 Task: Set the CDDB Server to freedb.videolan.org.
Action: Mouse moved to (118, 22)
Screenshot: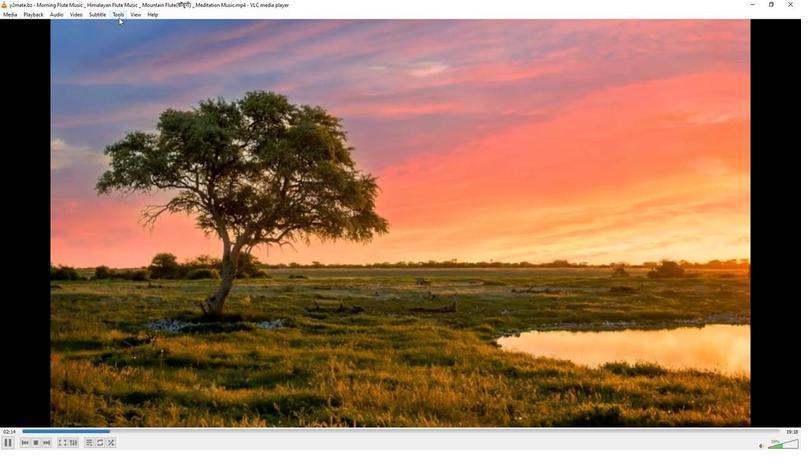 
Action: Mouse pressed left at (118, 22)
Screenshot: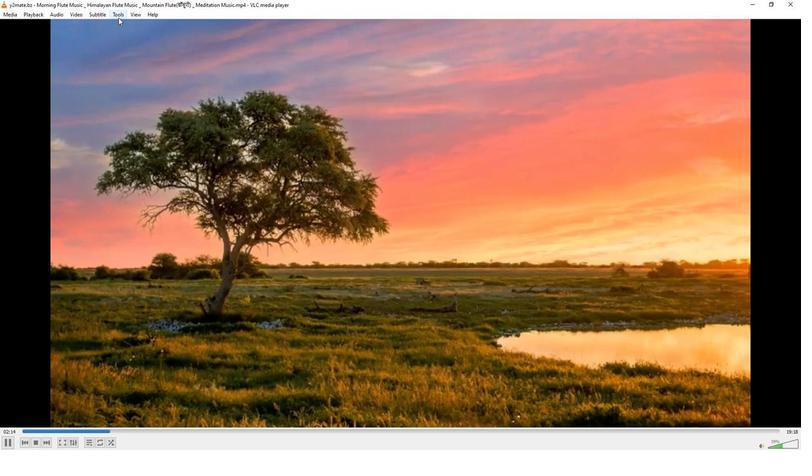 
Action: Mouse moved to (132, 116)
Screenshot: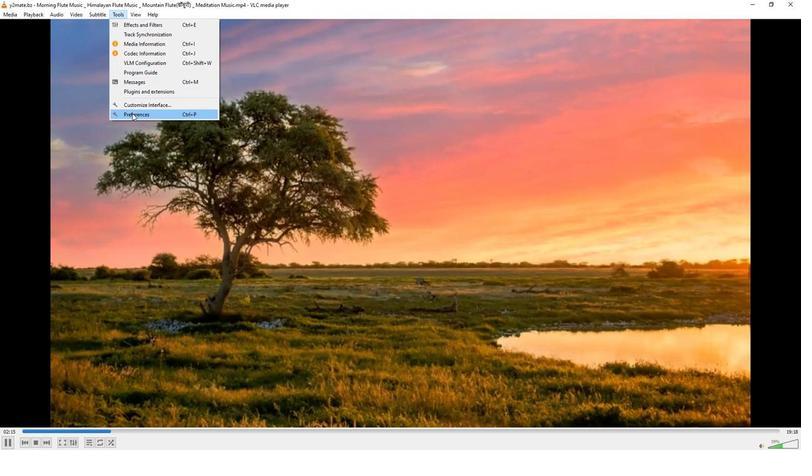 
Action: Mouse pressed left at (132, 116)
Screenshot: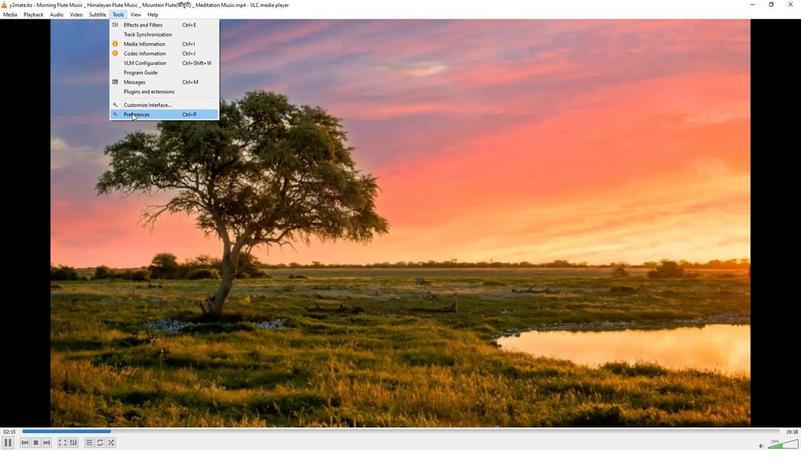 
Action: Mouse moved to (269, 364)
Screenshot: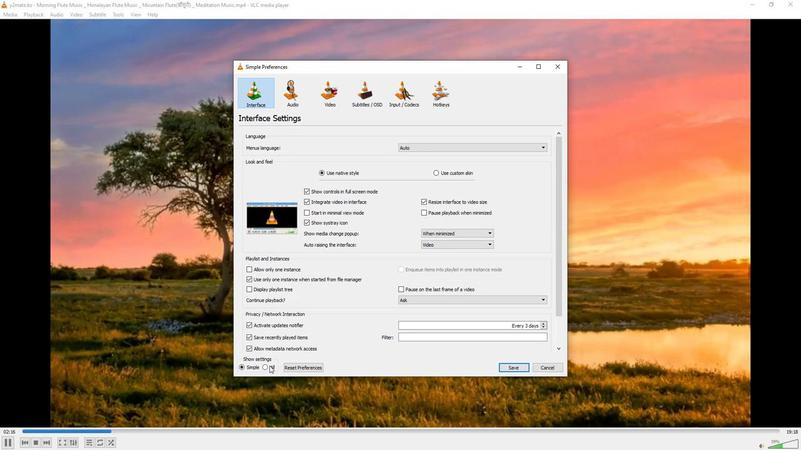 
Action: Mouse pressed left at (269, 364)
Screenshot: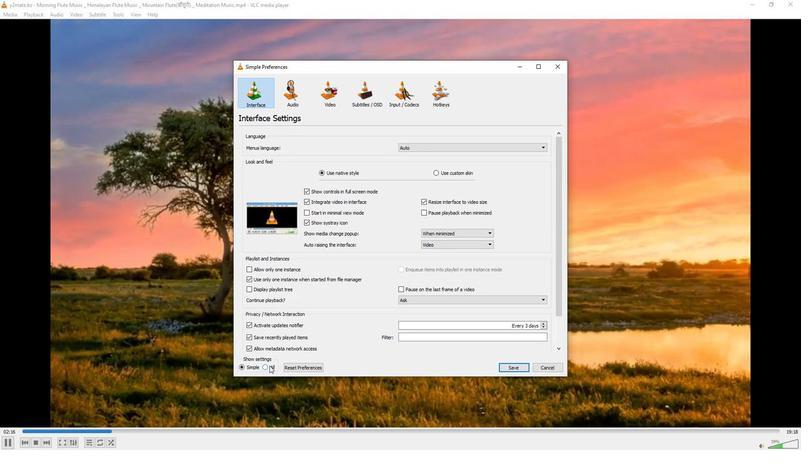 
Action: Mouse moved to (254, 228)
Screenshot: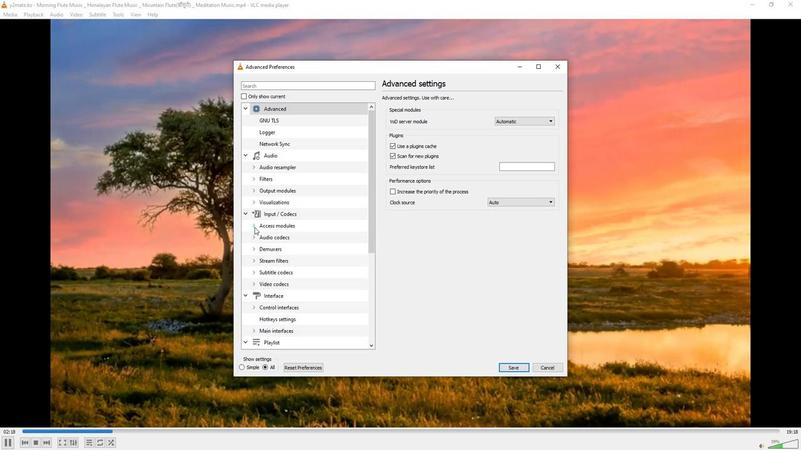 
Action: Mouse pressed left at (254, 228)
Screenshot: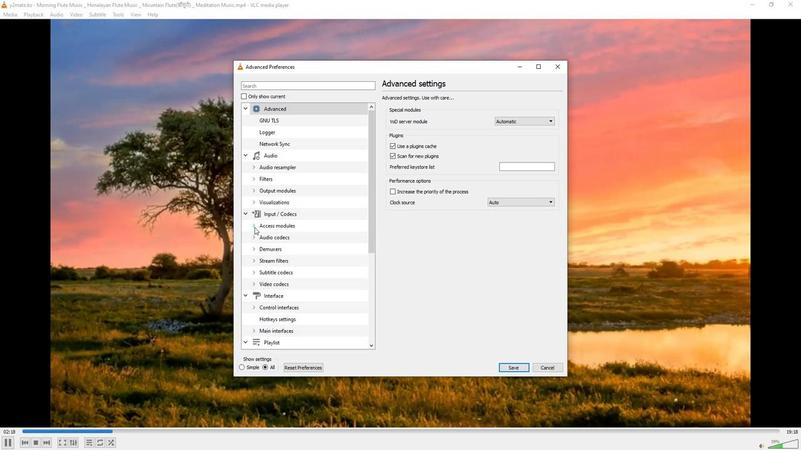 
Action: Mouse moved to (264, 234)
Screenshot: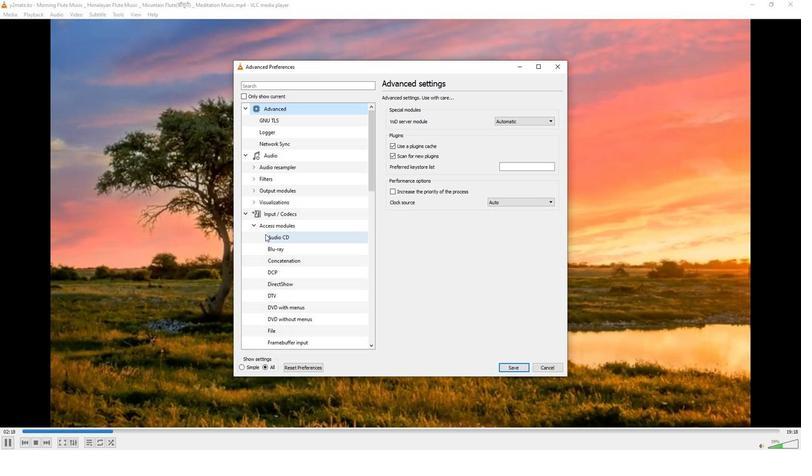 
Action: Mouse pressed left at (264, 234)
Screenshot: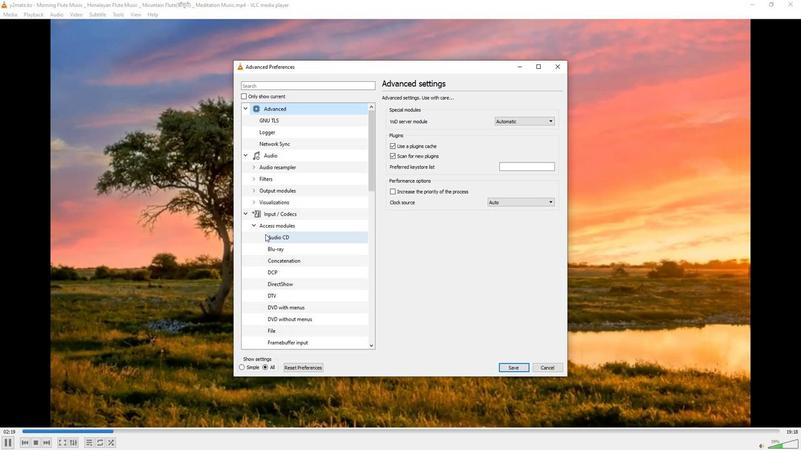 
Action: Mouse moved to (520, 138)
Screenshot: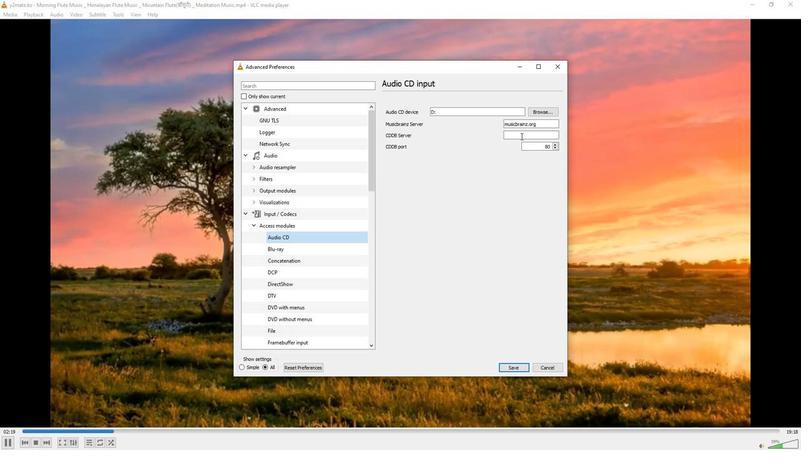 
Action: Mouse pressed left at (520, 138)
Screenshot: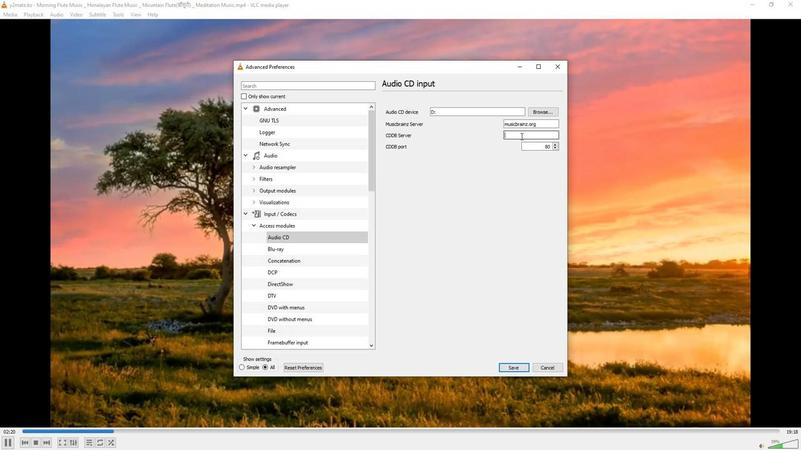 
Action: Mouse moved to (520, 138)
Screenshot: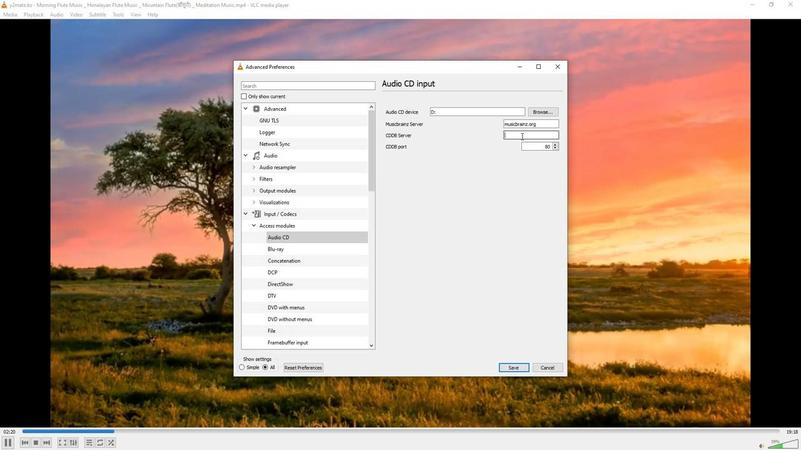 
Action: Key pressed freedb.videolan.org
Screenshot: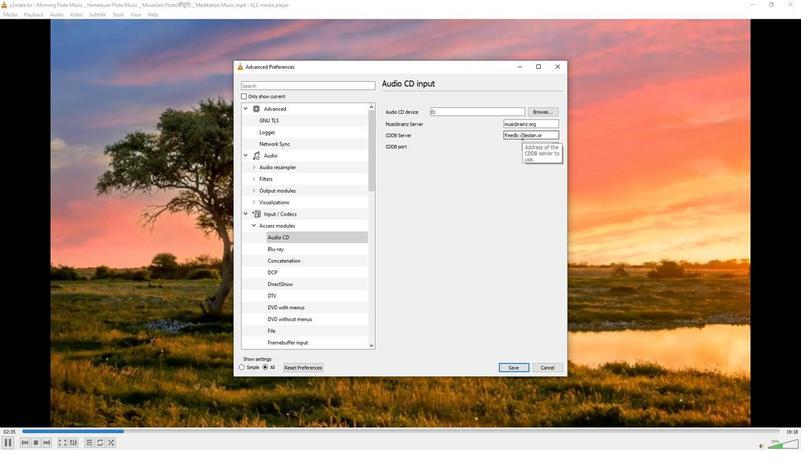 
